 Task: In the Company bain.com; add deal stage: 'Decision Maker bought In'; Add amount '100000'; Select Deal Type: New Business; Select priority: 'High'; Associate deal with contact: choose any two contacts and company: Select any company.. Logged in from softage.1@softage.net
Action: Mouse moved to (92, 56)
Screenshot: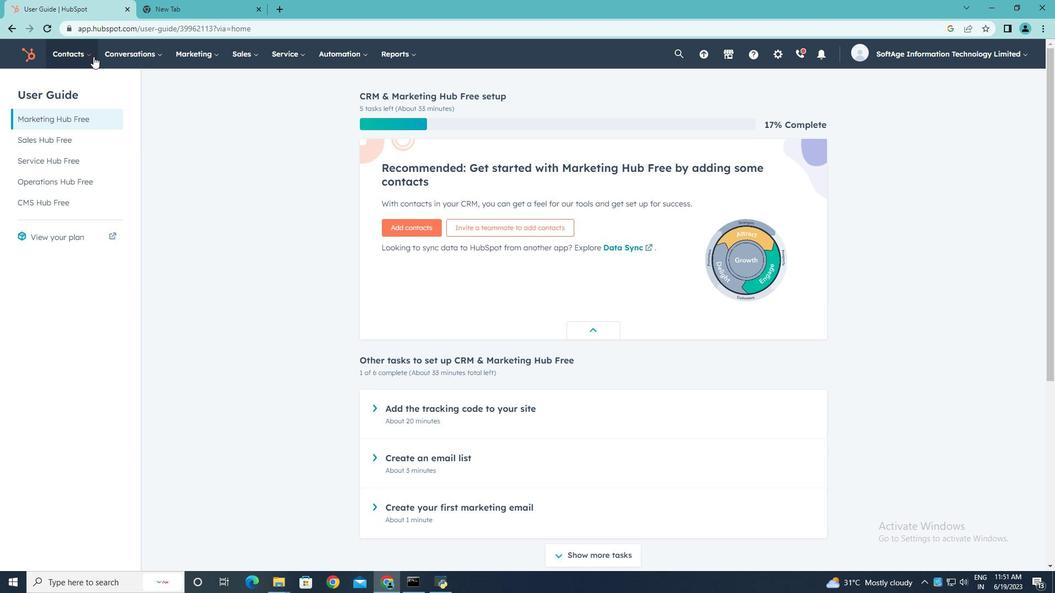 
Action: Mouse pressed left at (92, 56)
Screenshot: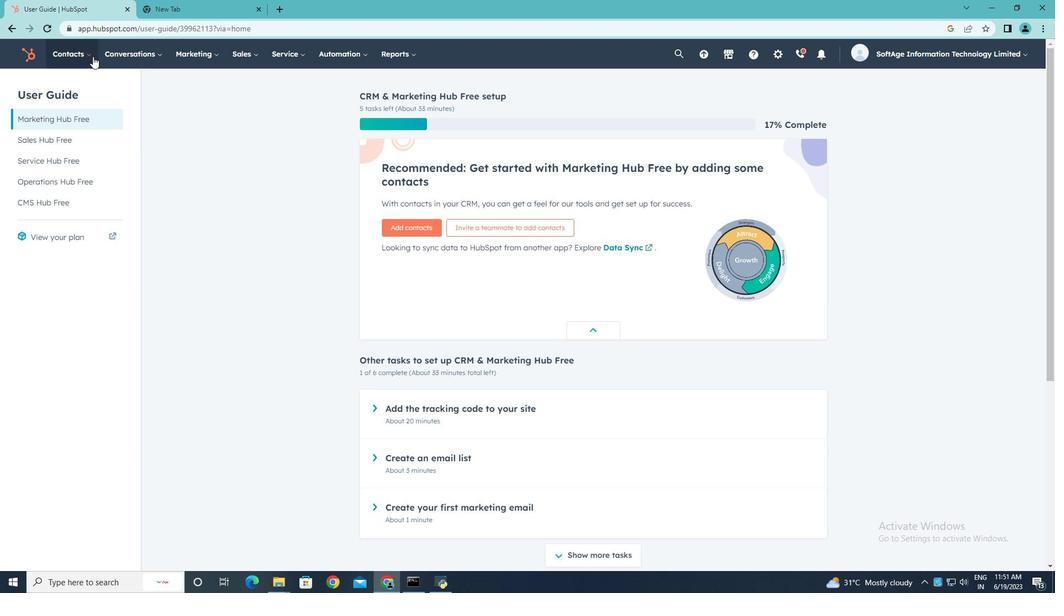 
Action: Mouse moved to (89, 110)
Screenshot: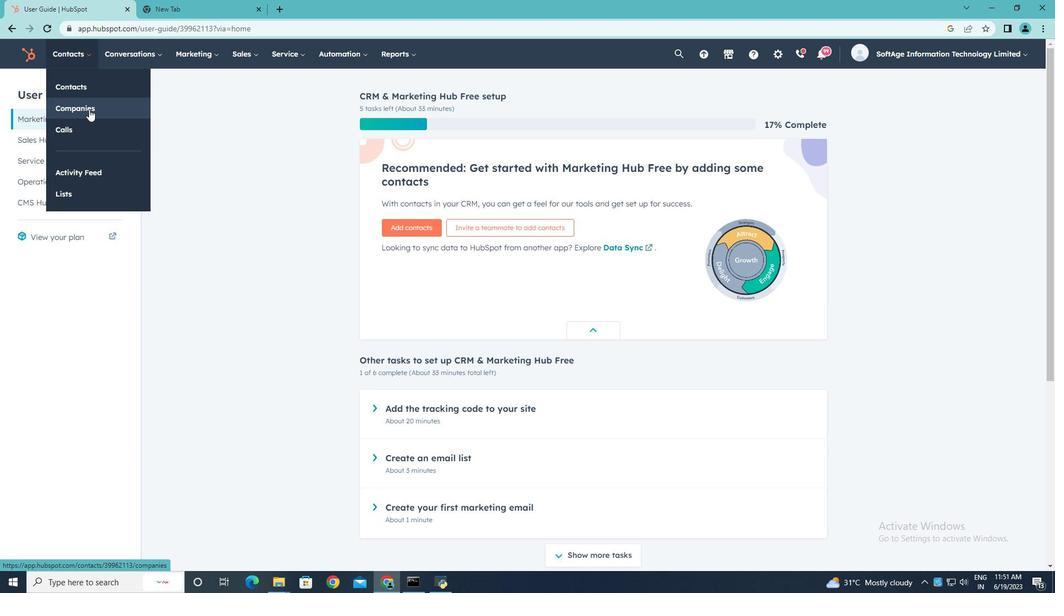 
Action: Mouse pressed left at (89, 110)
Screenshot: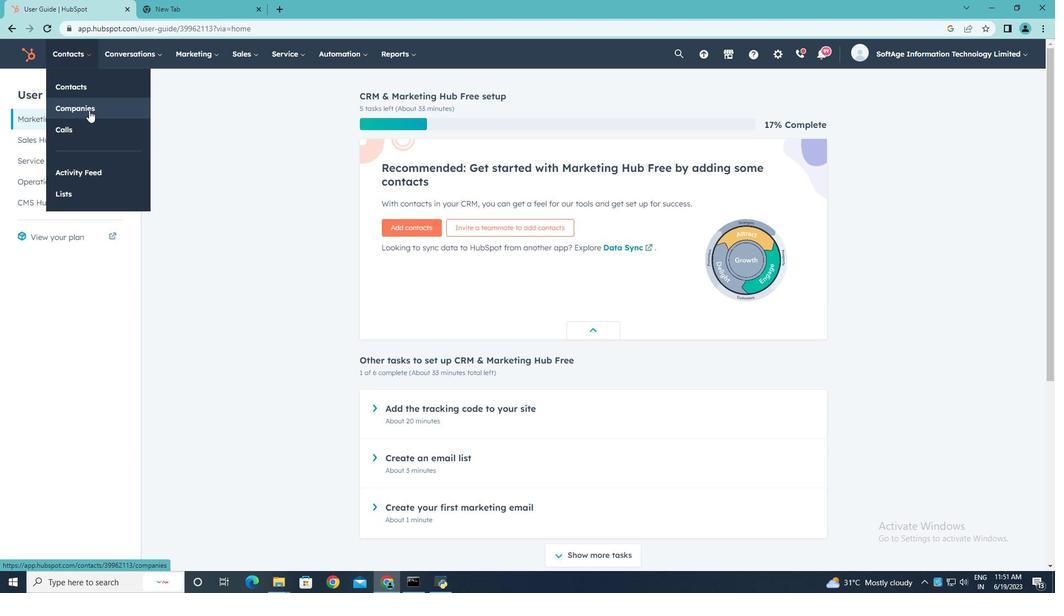 
Action: Mouse moved to (91, 176)
Screenshot: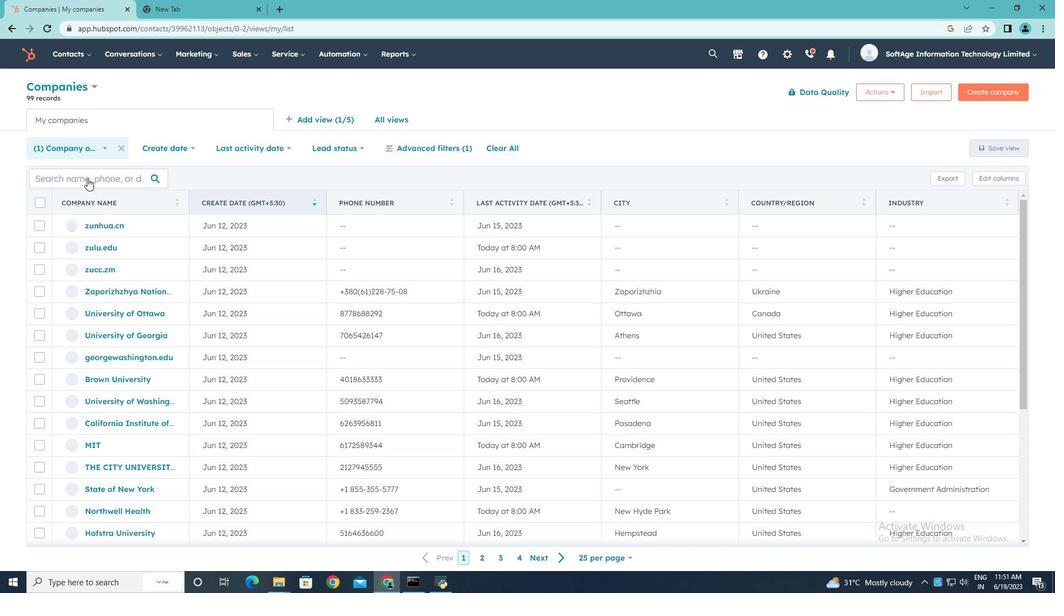 
Action: Mouse pressed left at (91, 176)
Screenshot: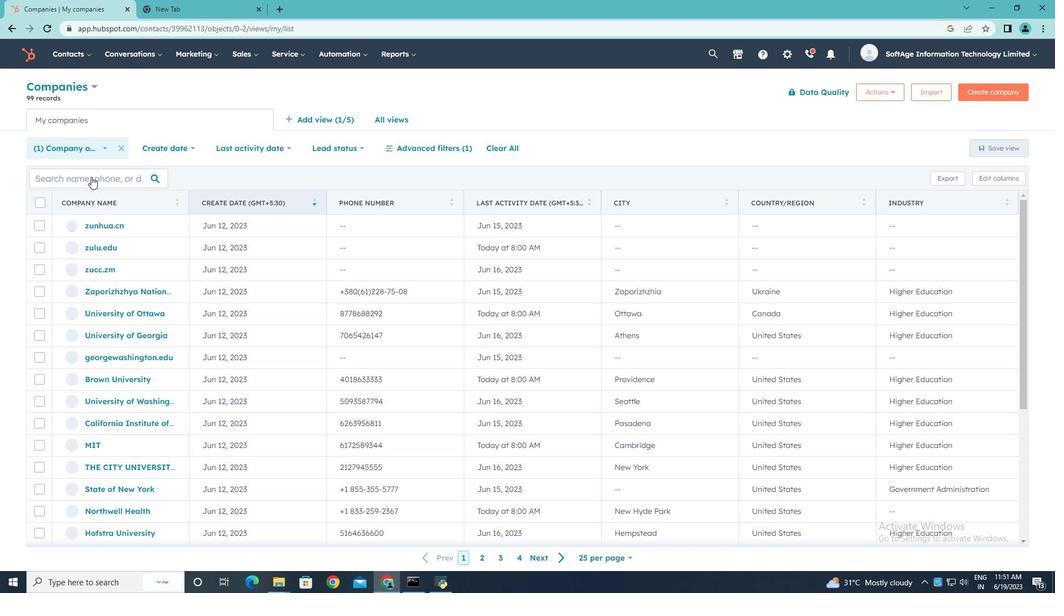 
Action: Mouse moved to (91, 175)
Screenshot: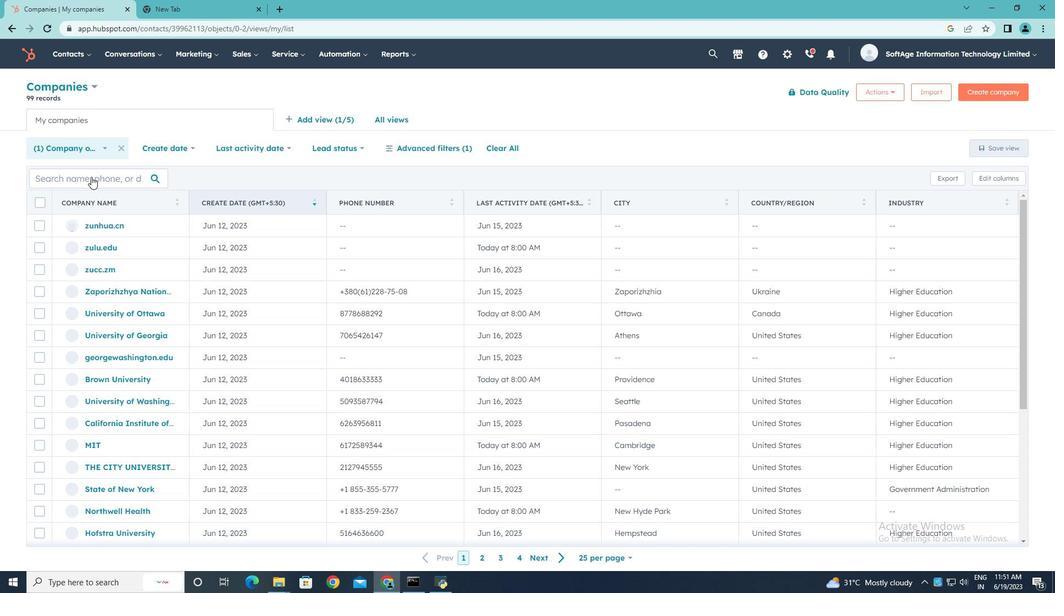 
Action: Key pressed bain.com
Screenshot: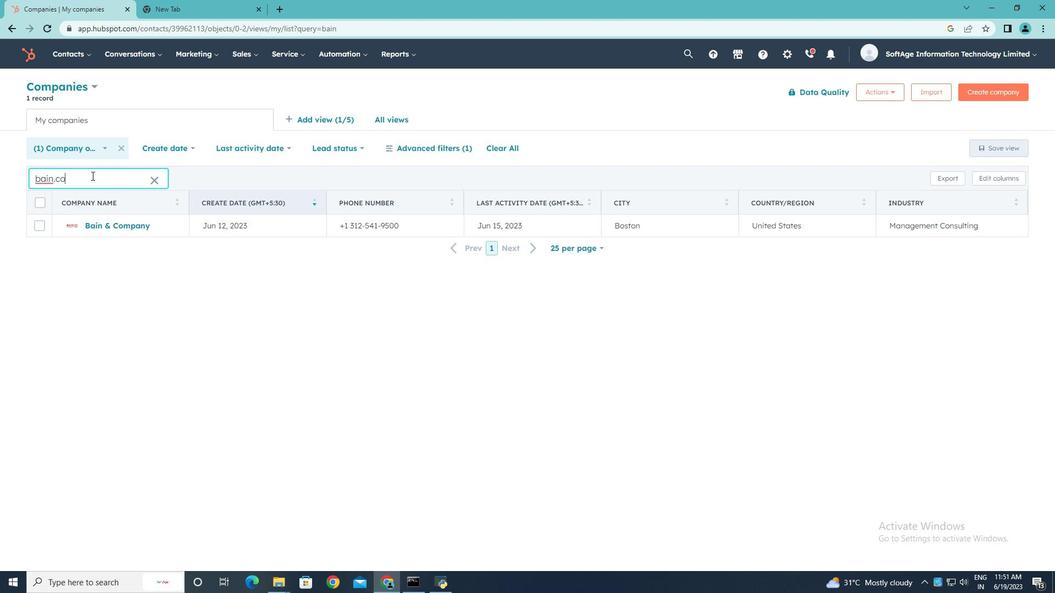 
Action: Mouse moved to (103, 227)
Screenshot: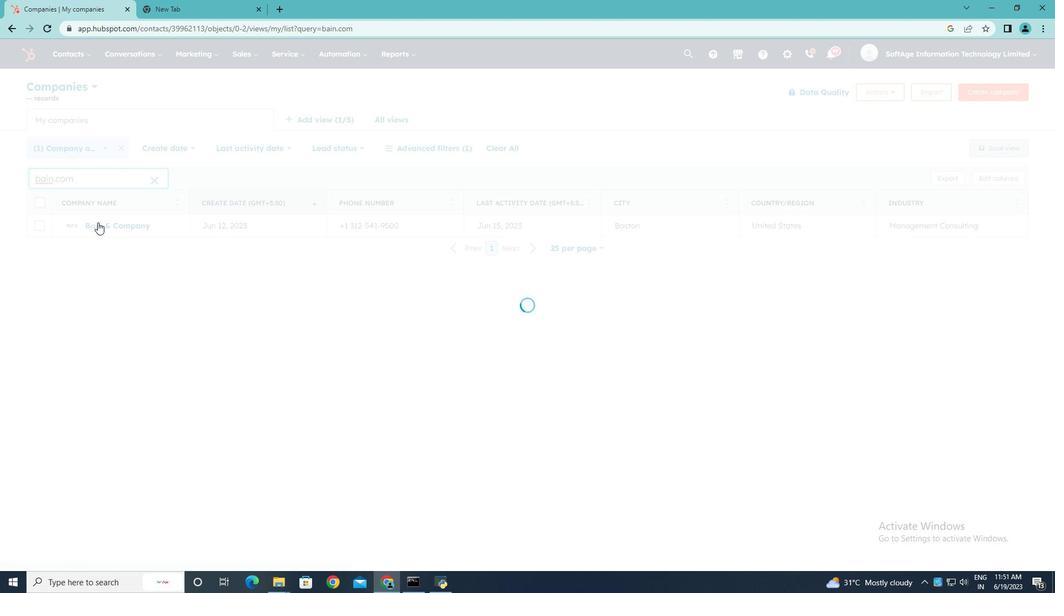 
Action: Mouse pressed left at (103, 227)
Screenshot: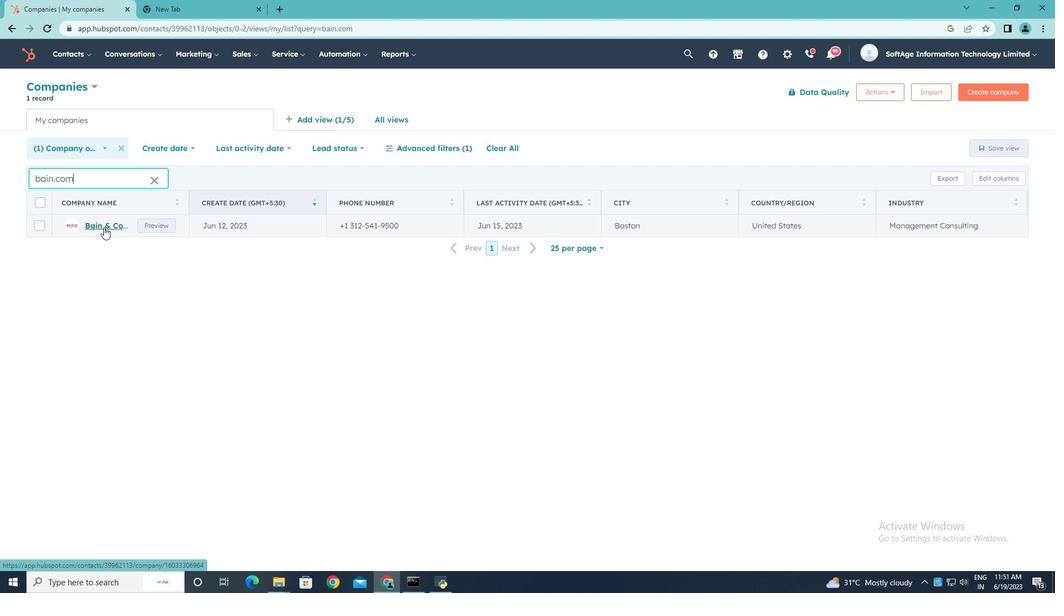 
Action: Mouse moved to (790, 306)
Screenshot: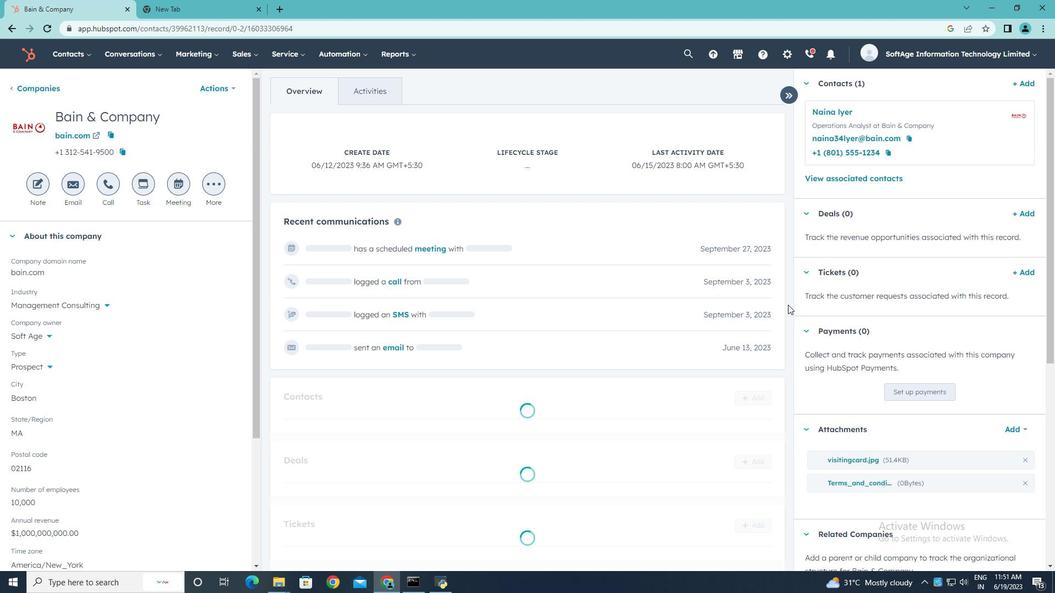 
Action: Mouse pressed left at (790, 306)
Screenshot: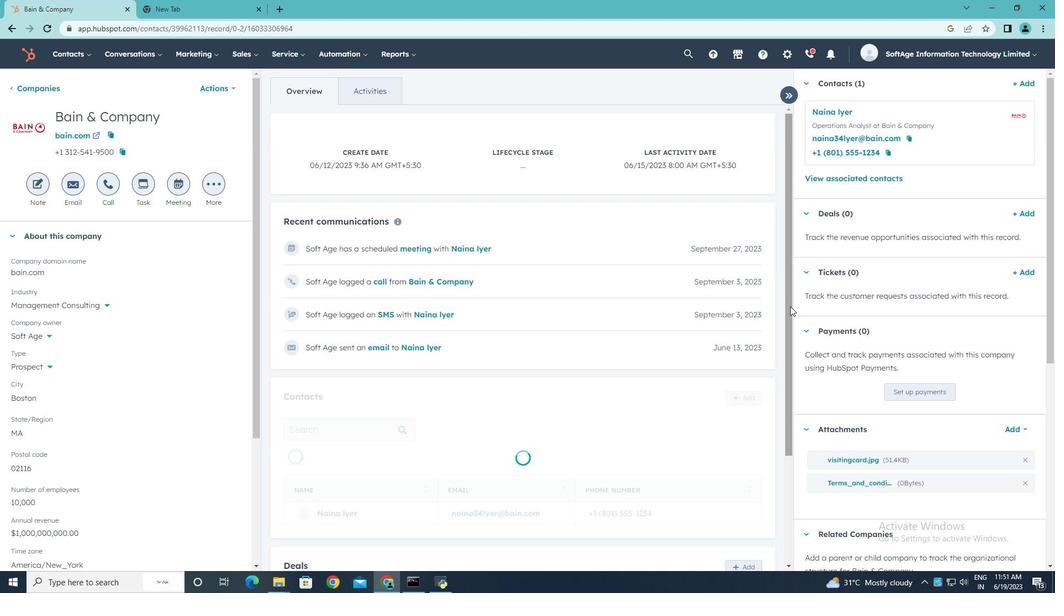 
Action: Mouse moved to (751, 423)
Screenshot: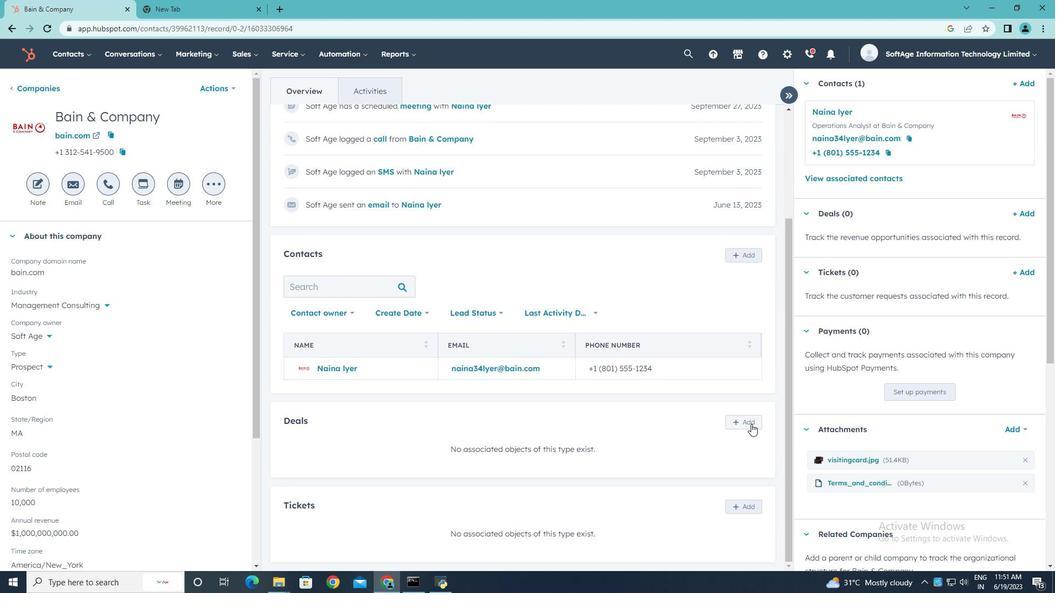 
Action: Mouse pressed left at (751, 423)
Screenshot: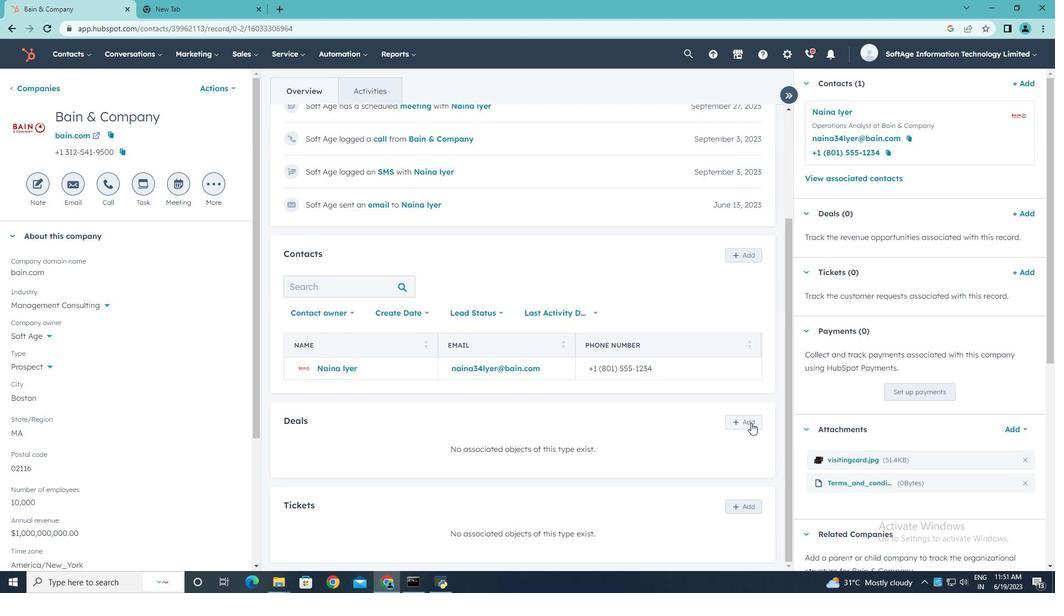 
Action: Mouse moved to (1009, 279)
Screenshot: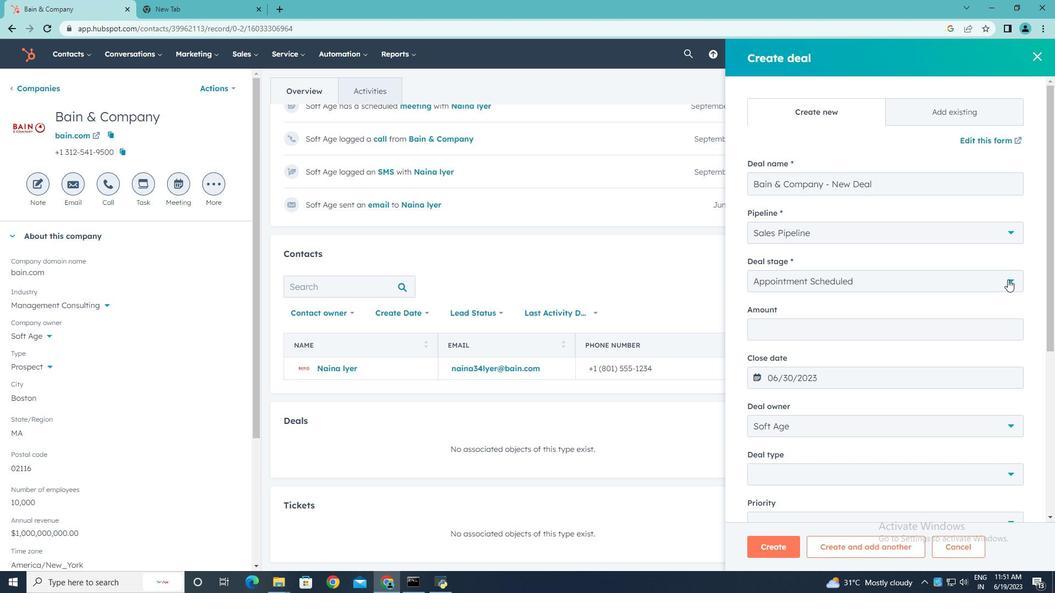 
Action: Mouse pressed left at (1009, 279)
Screenshot: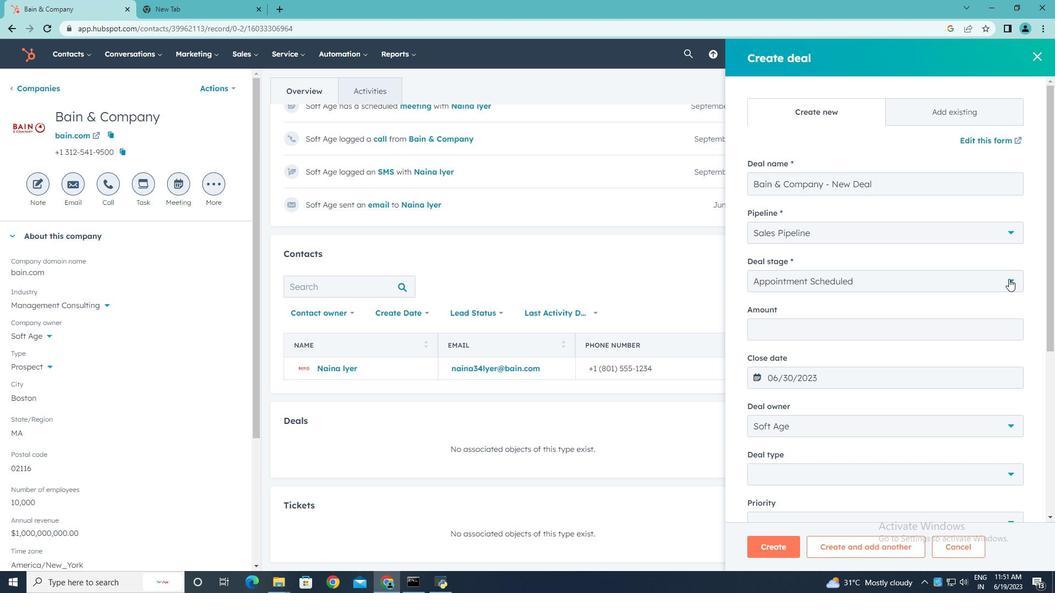 
Action: Mouse moved to (862, 406)
Screenshot: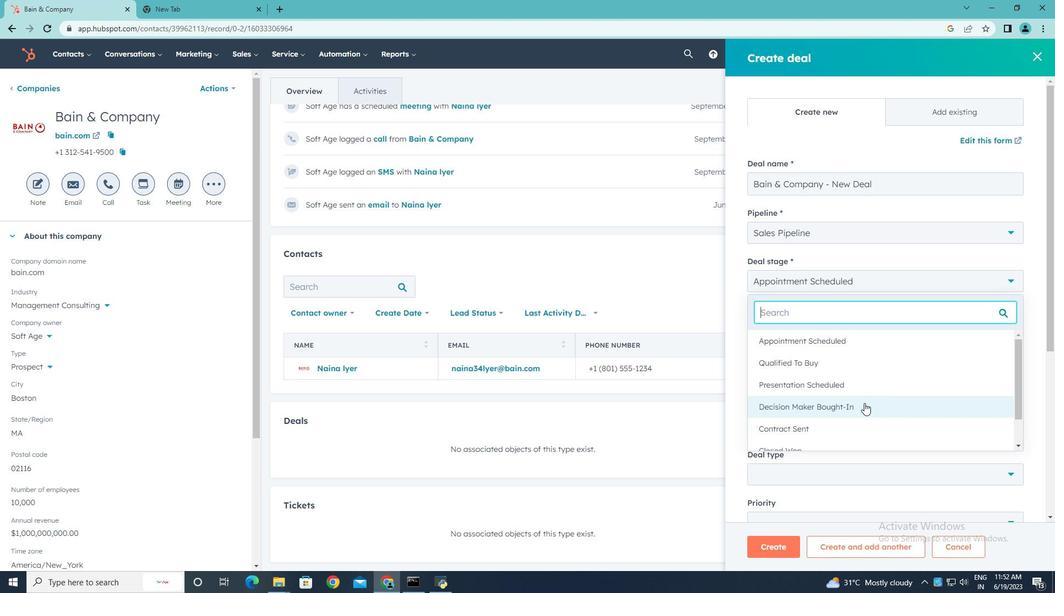 
Action: Mouse pressed left at (862, 406)
Screenshot: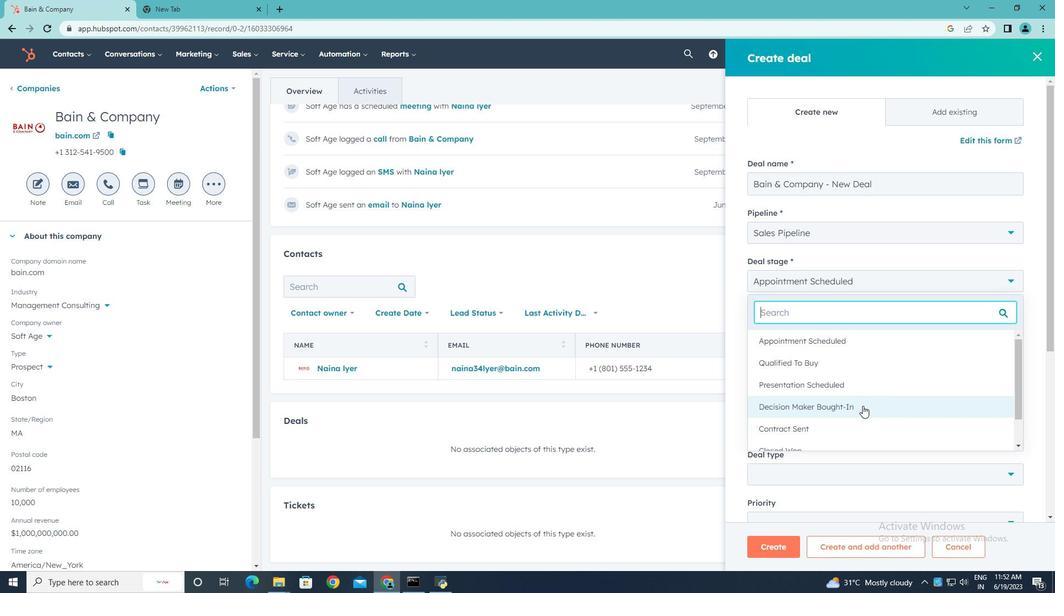 
Action: Mouse moved to (836, 330)
Screenshot: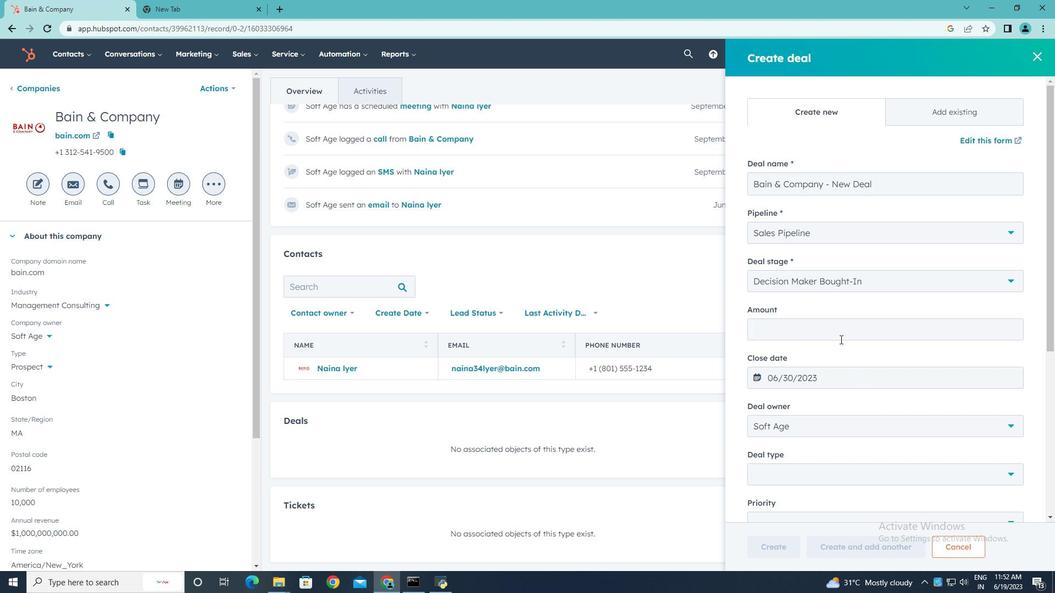 
Action: Mouse pressed left at (836, 330)
Screenshot: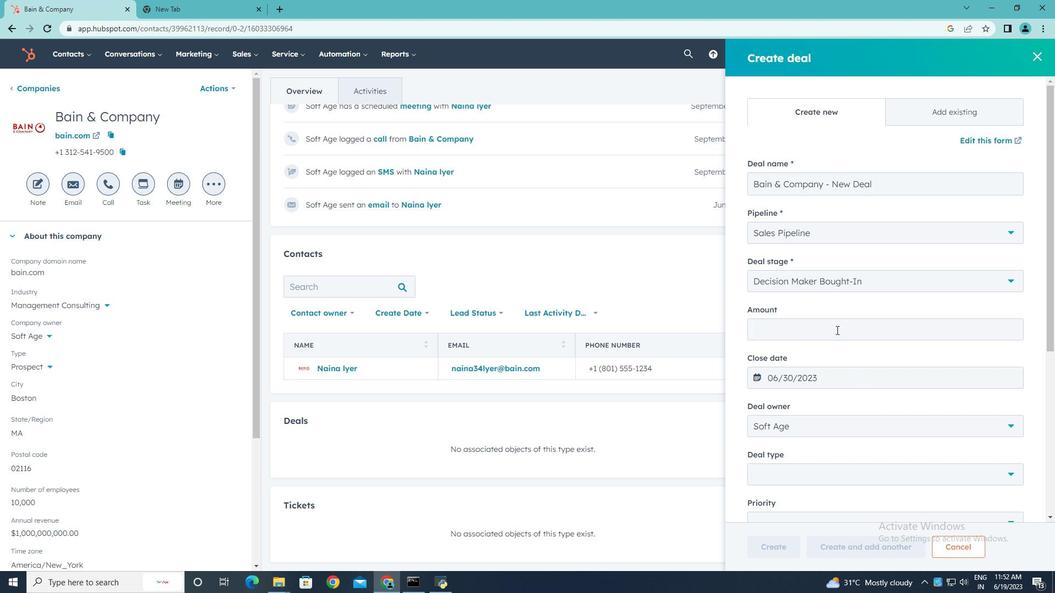 
Action: Key pressed 100000
Screenshot: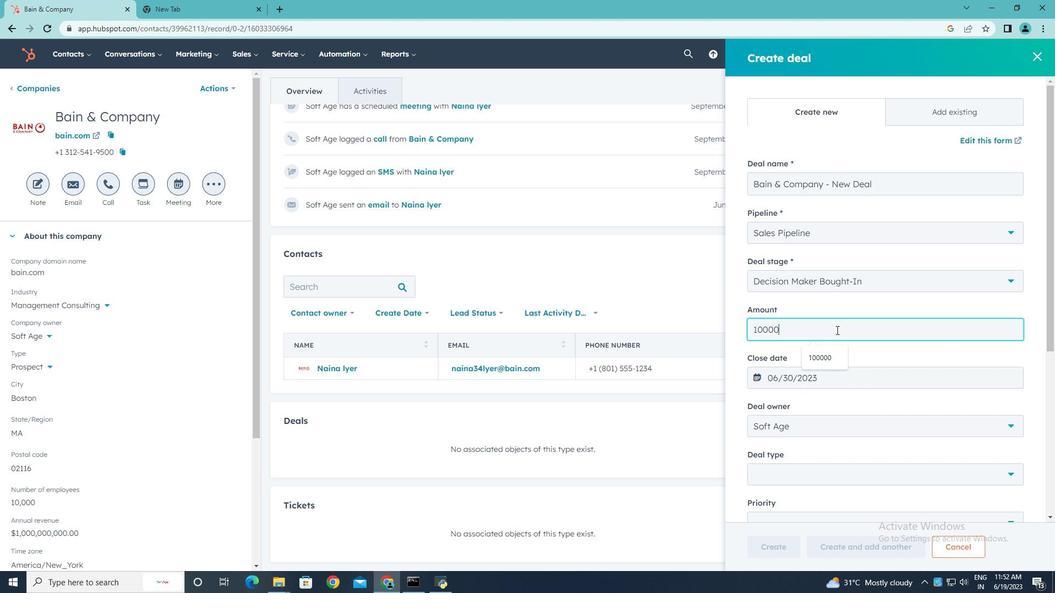 
Action: Mouse moved to (1010, 473)
Screenshot: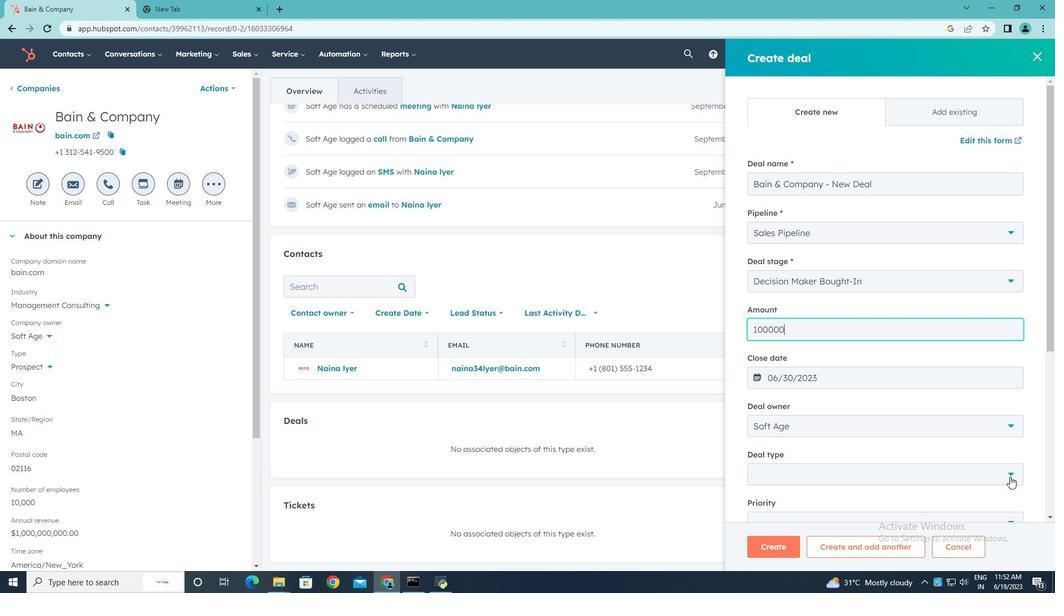
Action: Mouse pressed left at (1010, 473)
Screenshot: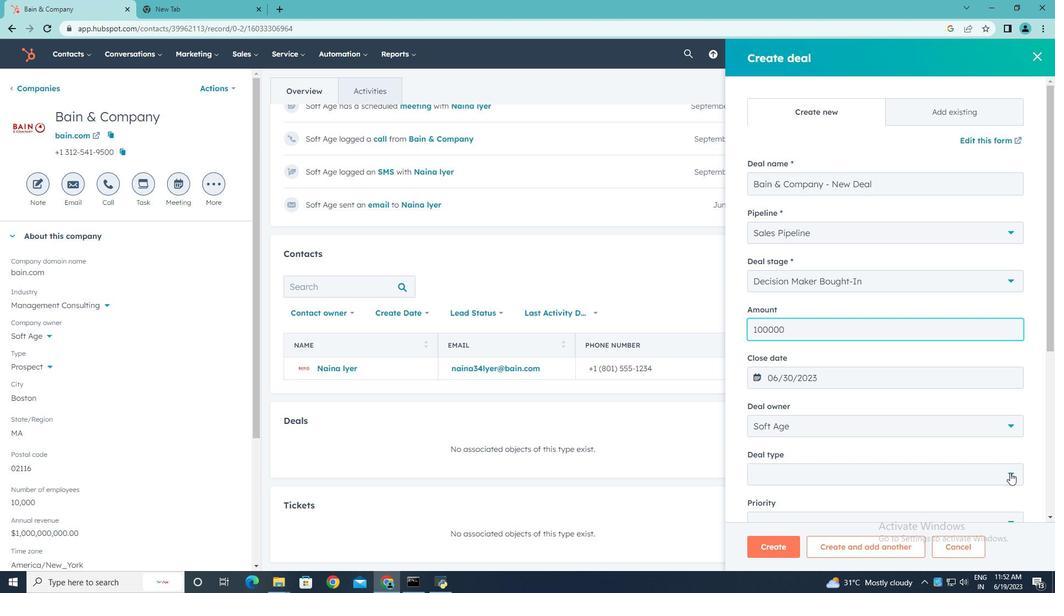 
Action: Mouse moved to (796, 530)
Screenshot: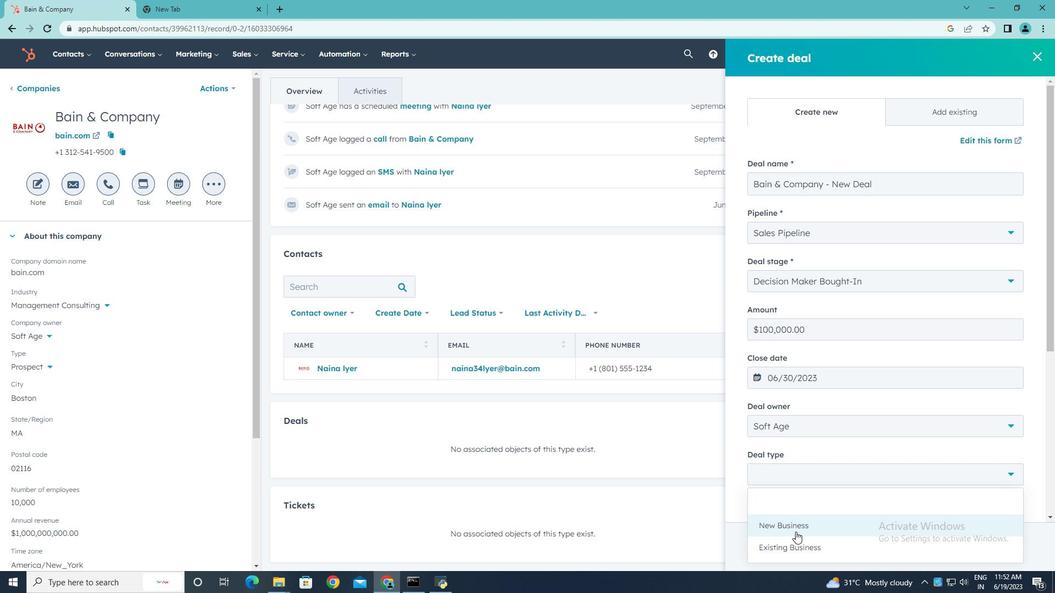 
Action: Mouse pressed left at (796, 530)
Screenshot: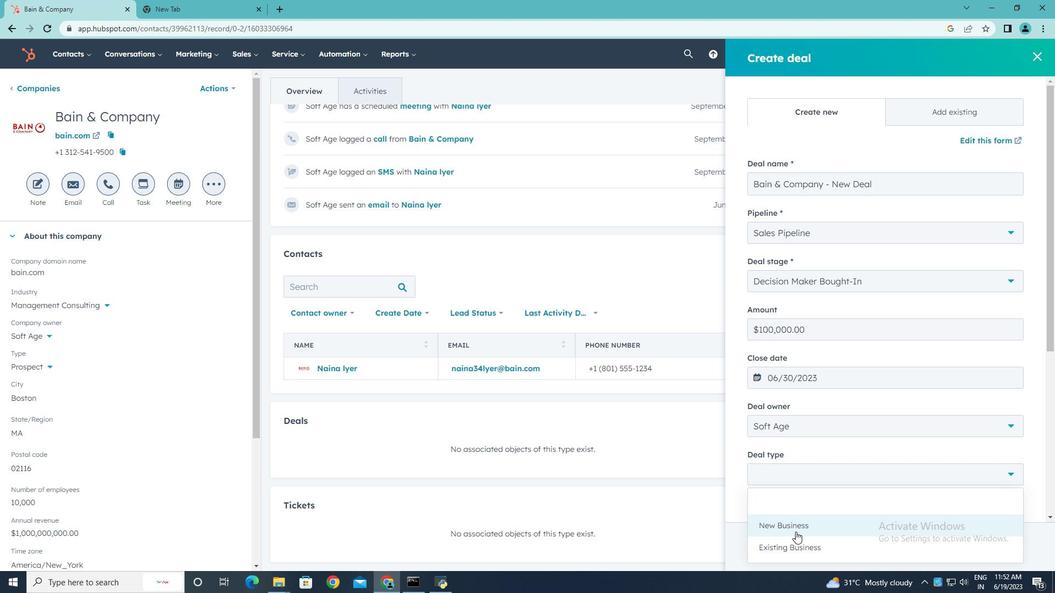 
Action: Mouse moved to (1052, 339)
Screenshot: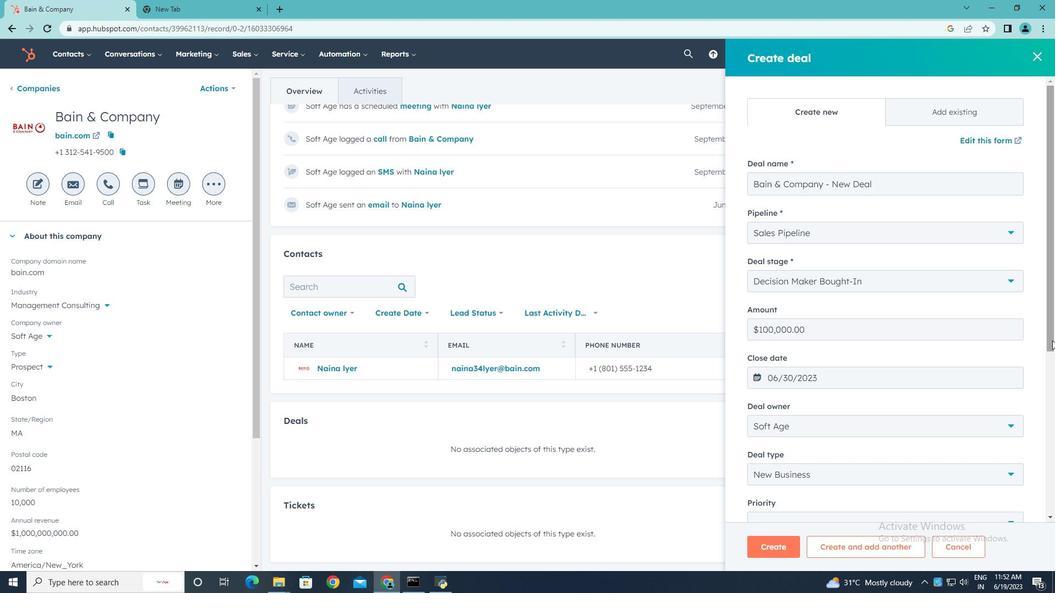 
Action: Mouse pressed left at (1052, 339)
Screenshot: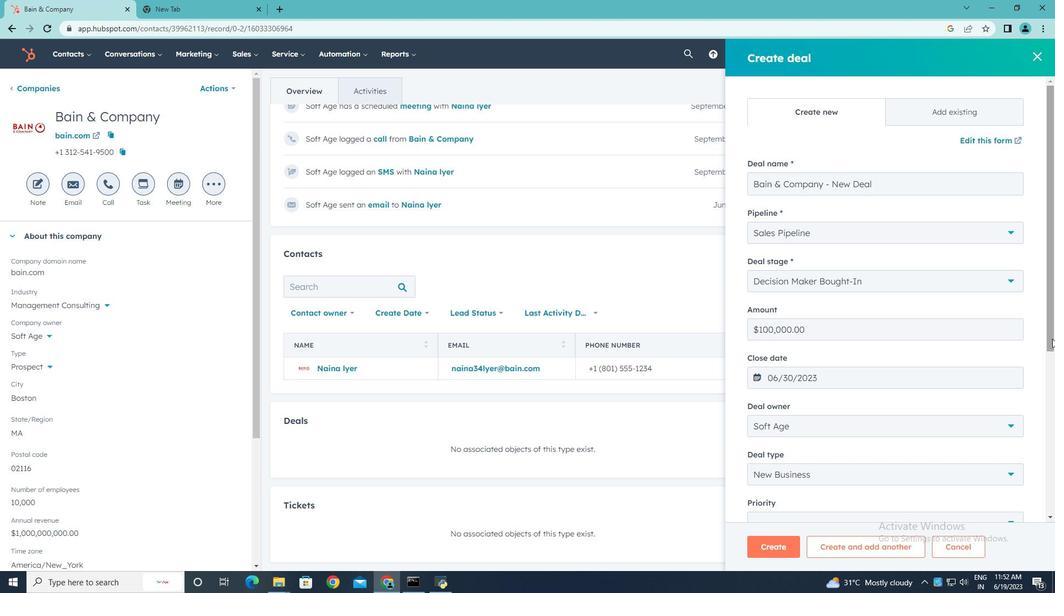 
Action: Mouse moved to (1008, 249)
Screenshot: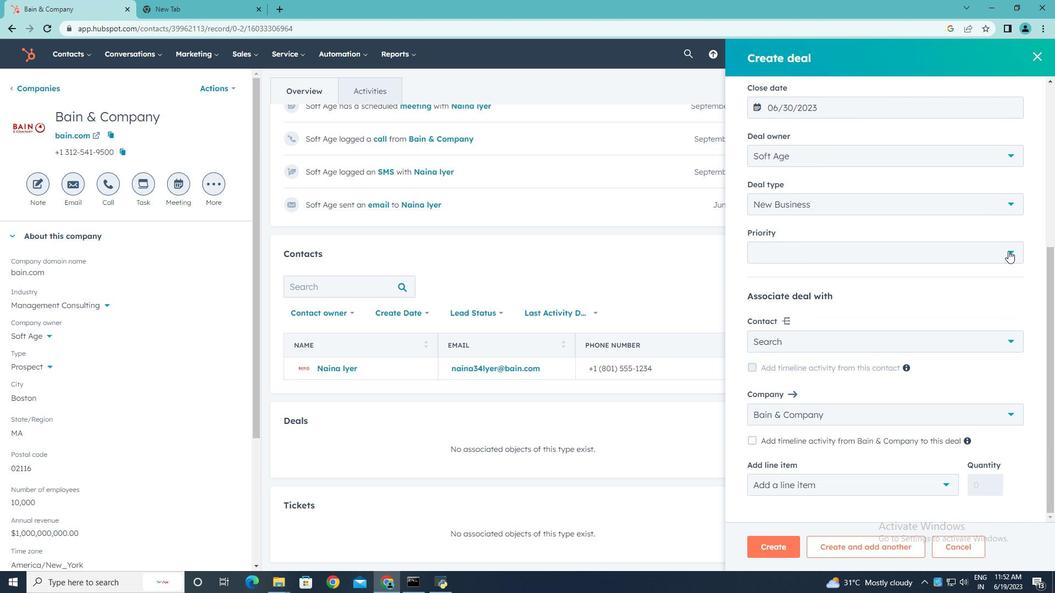 
Action: Mouse pressed left at (1008, 249)
Screenshot: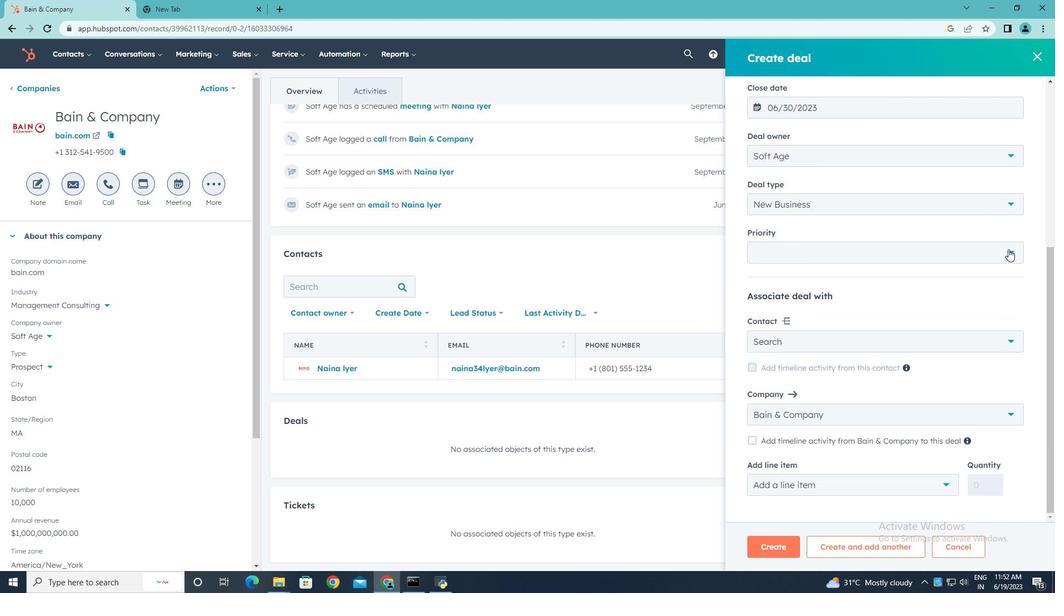 
Action: Mouse moved to (842, 342)
Screenshot: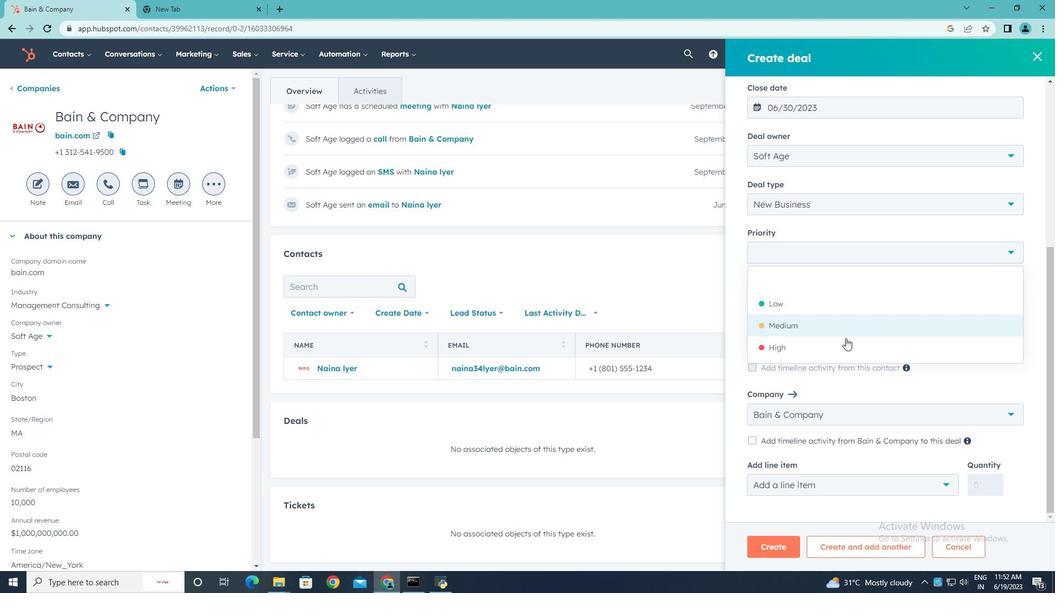 
Action: Mouse pressed left at (842, 342)
Screenshot: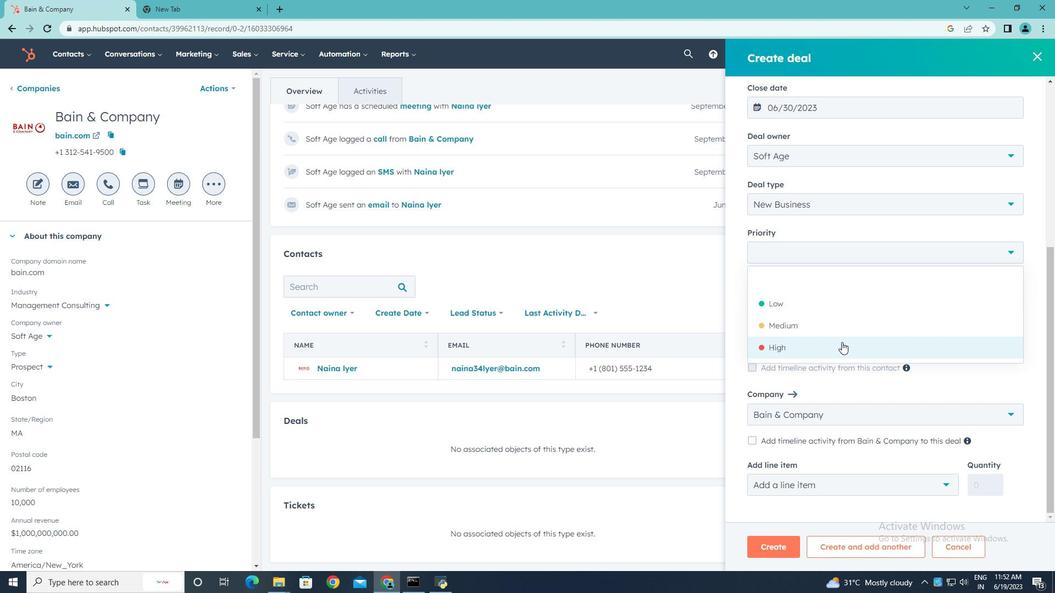 
Action: Mouse moved to (1009, 339)
Screenshot: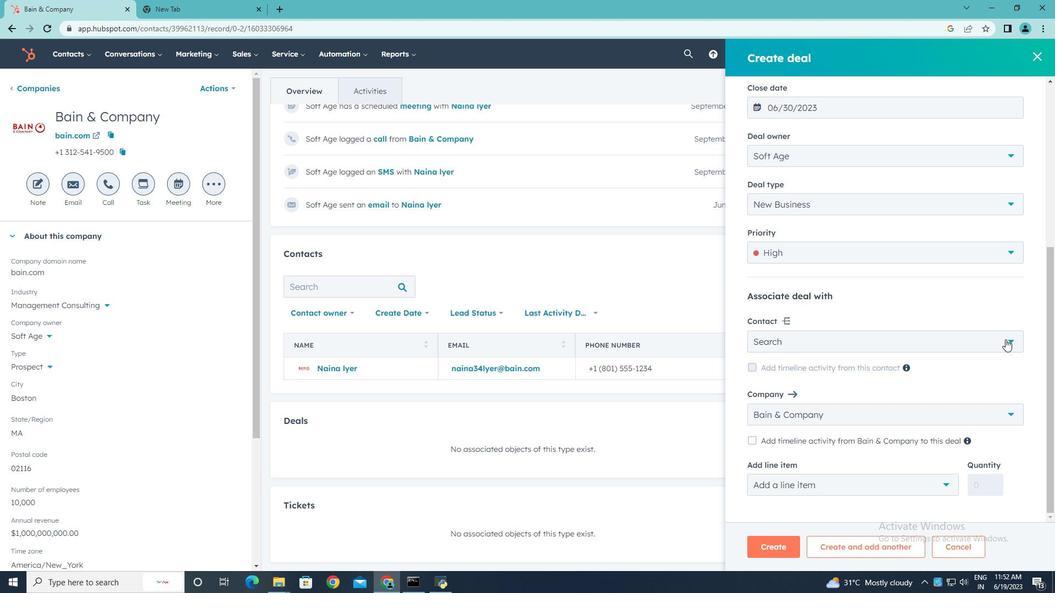 
Action: Mouse pressed left at (1009, 339)
Screenshot: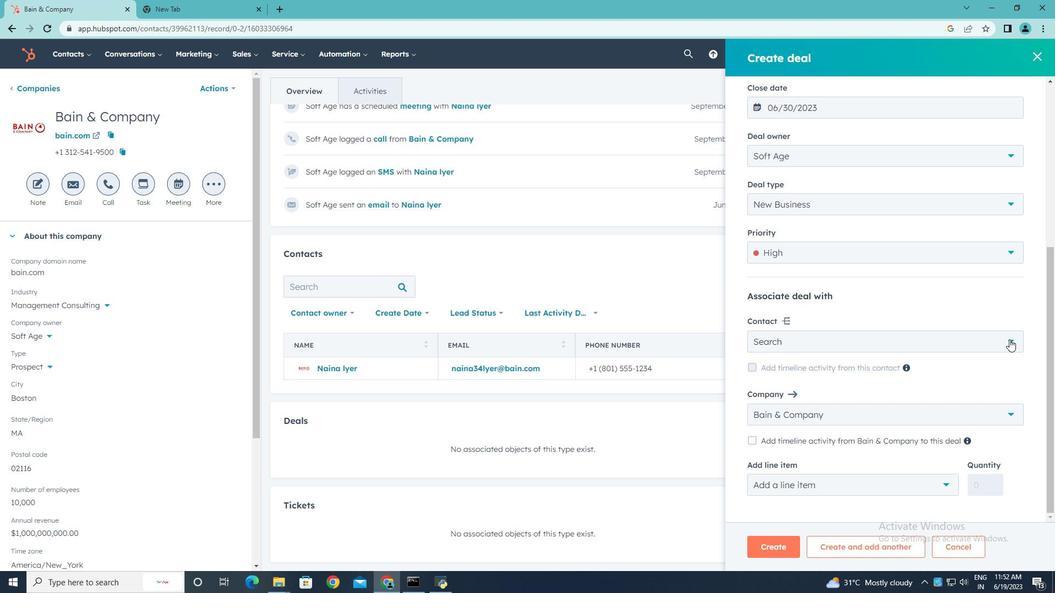 
Action: Mouse moved to (906, 440)
Screenshot: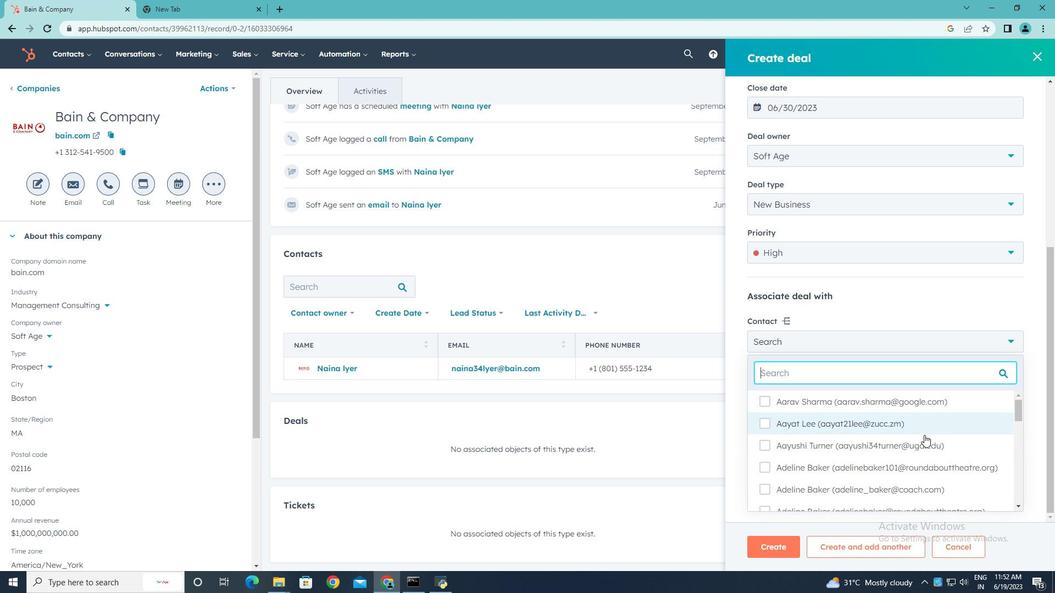 
Action: Mouse scrolled (906, 440) with delta (0, 0)
Screenshot: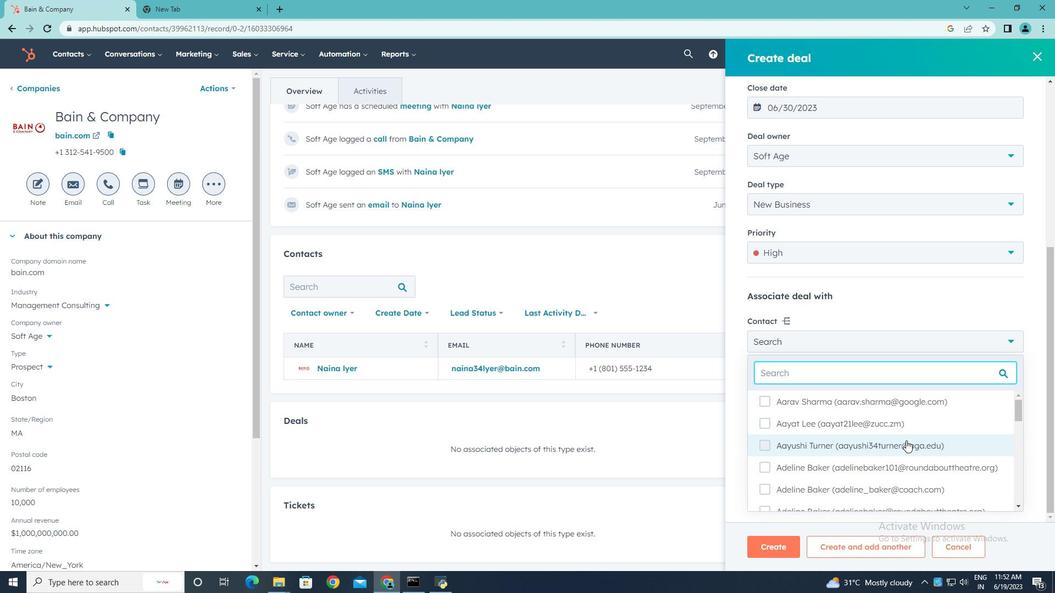 
Action: Mouse scrolled (906, 440) with delta (0, 0)
Screenshot: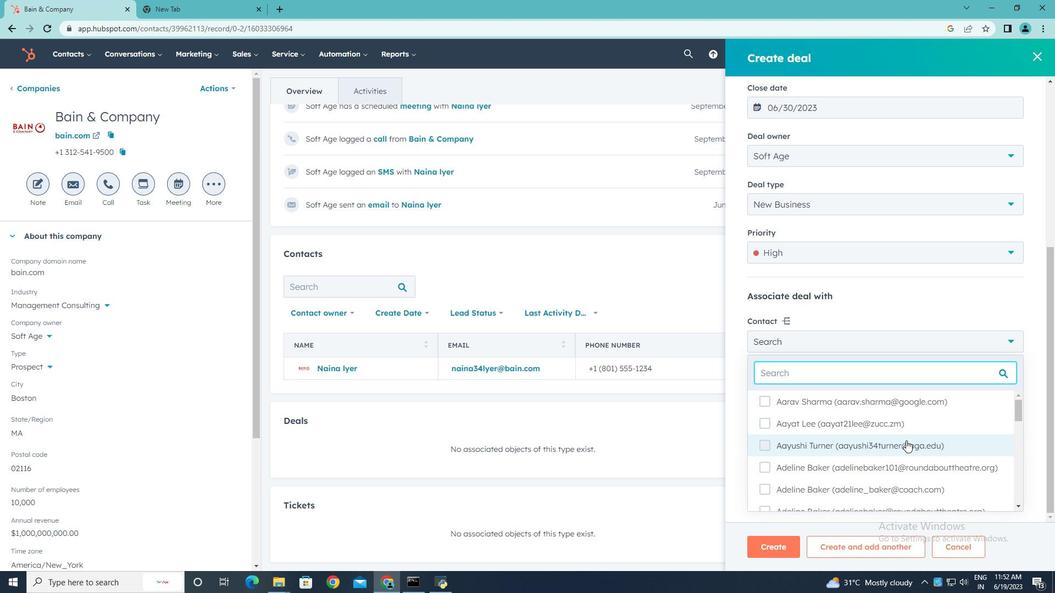 
Action: Mouse scrolled (906, 440) with delta (0, 0)
Screenshot: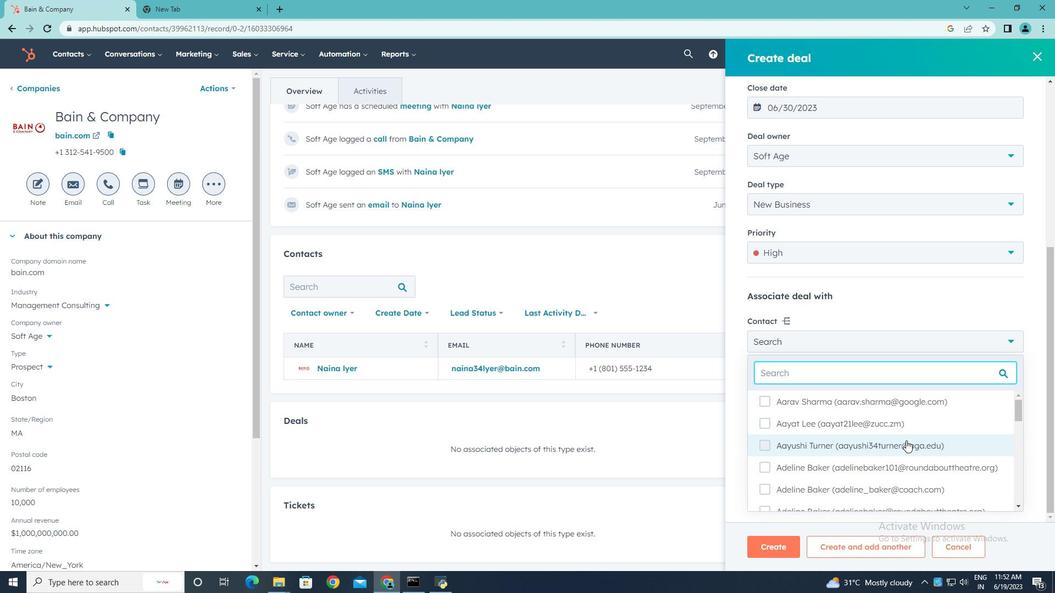 
Action: Mouse scrolled (906, 440) with delta (0, 0)
Screenshot: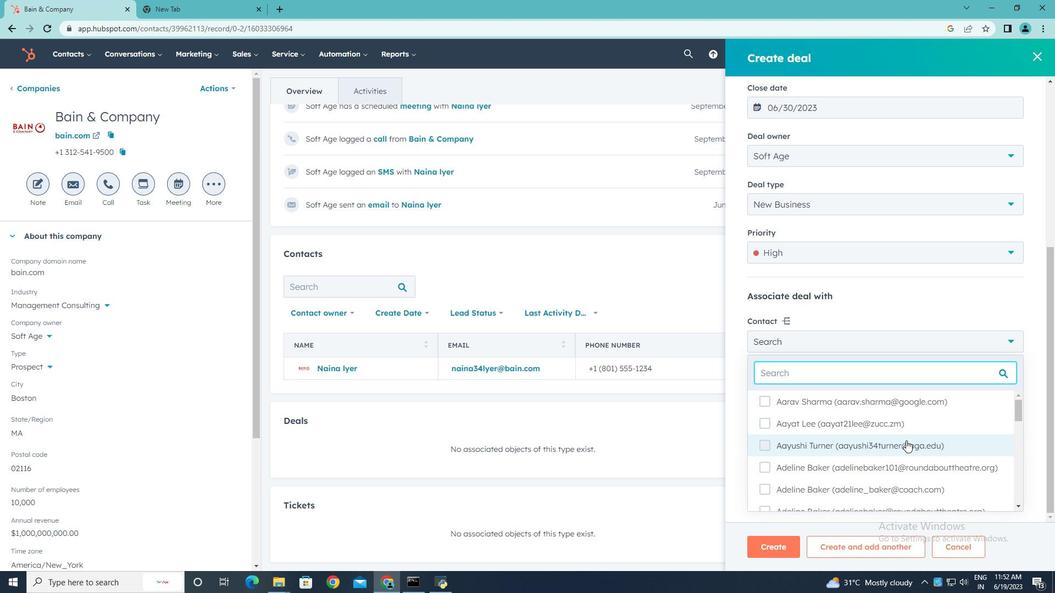 
Action: Mouse scrolled (906, 440) with delta (0, 0)
Screenshot: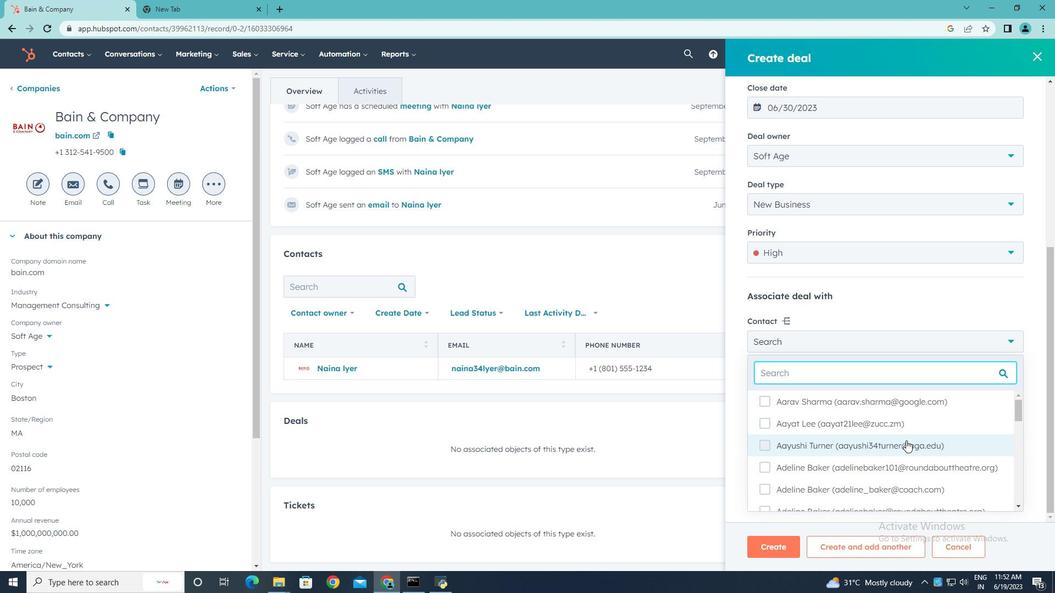 
Action: Mouse scrolled (906, 440) with delta (0, 0)
Screenshot: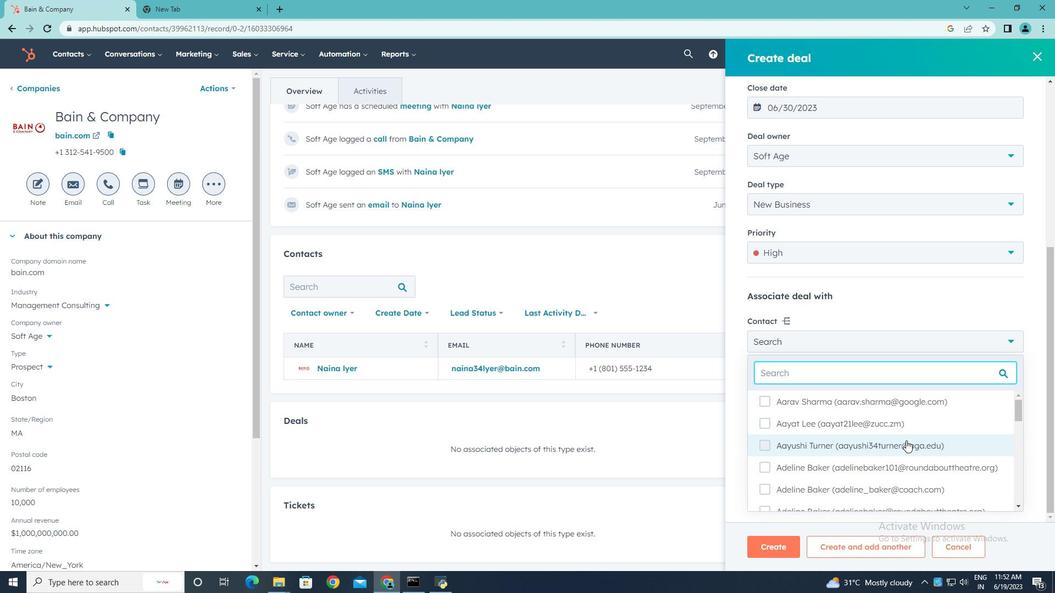 
Action: Mouse moved to (770, 446)
Screenshot: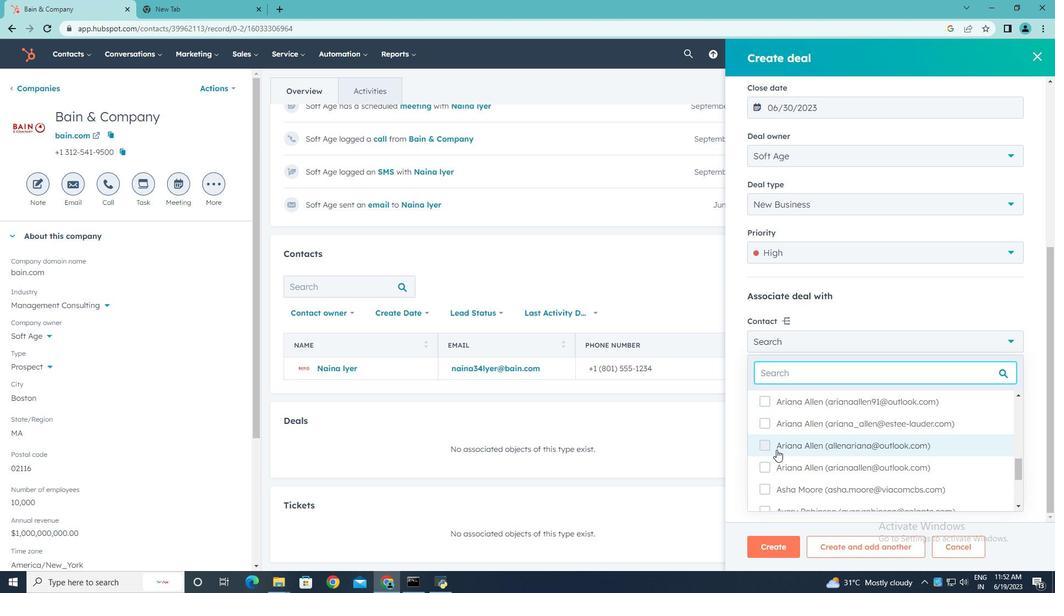 
Action: Mouse pressed left at (770, 446)
Screenshot: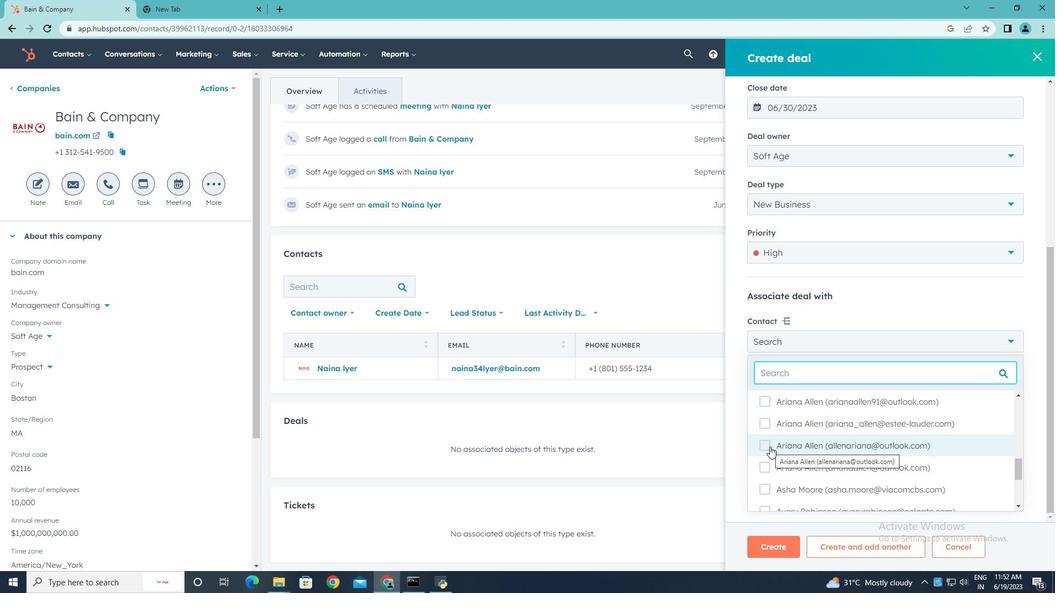 
Action: Mouse moved to (763, 485)
Screenshot: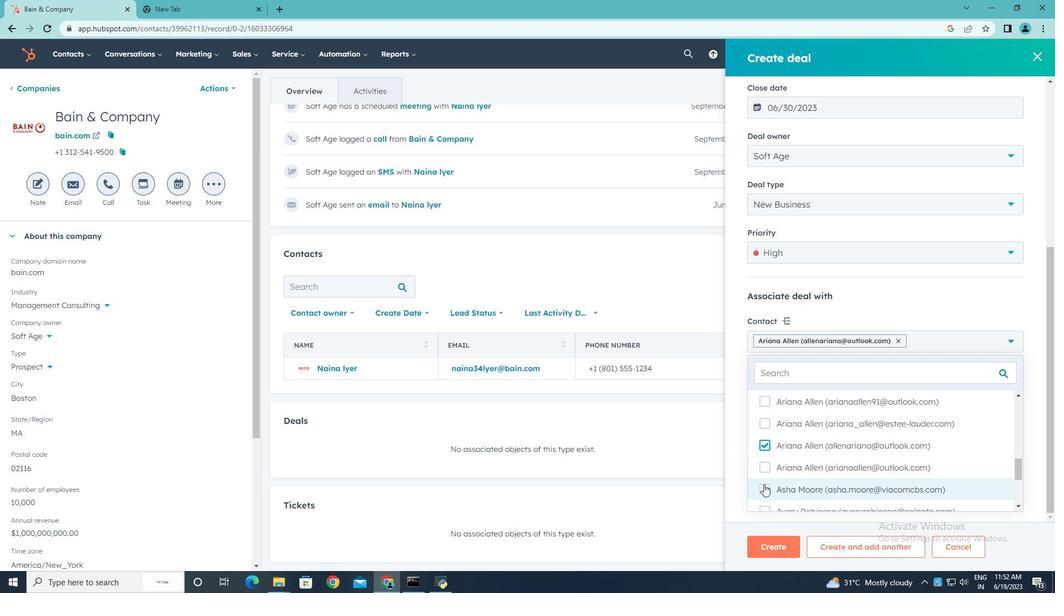 
Action: Mouse pressed left at (763, 485)
Screenshot: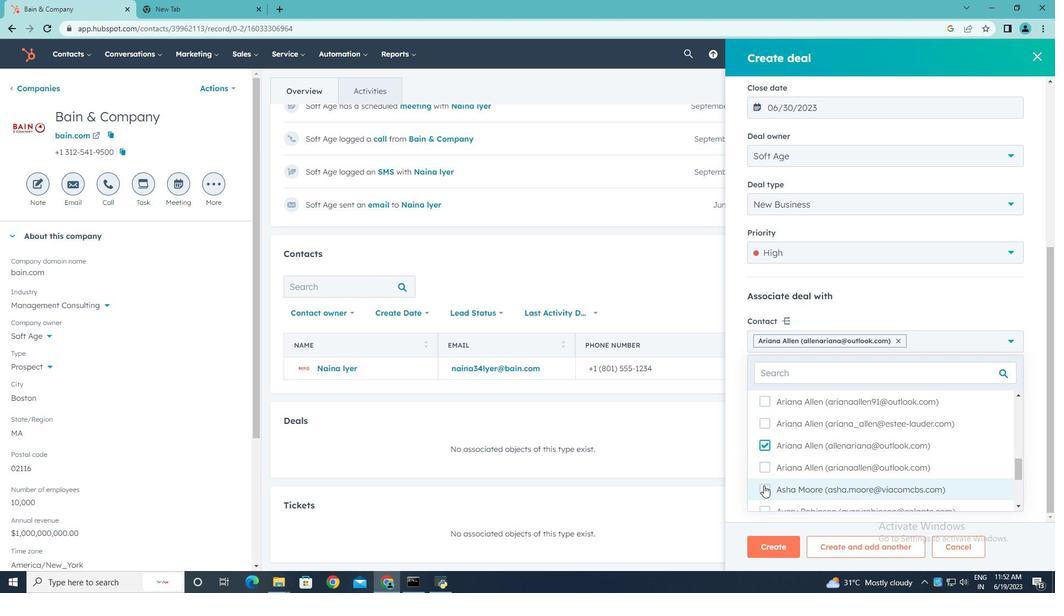 
Action: Mouse moved to (1011, 350)
Screenshot: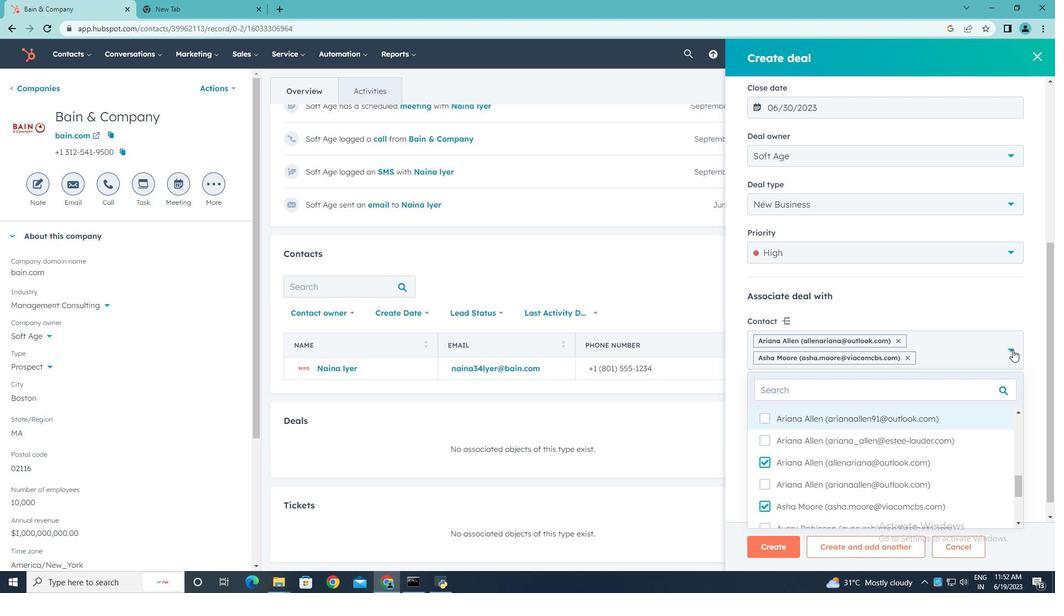 
Action: Mouse pressed left at (1011, 350)
Screenshot: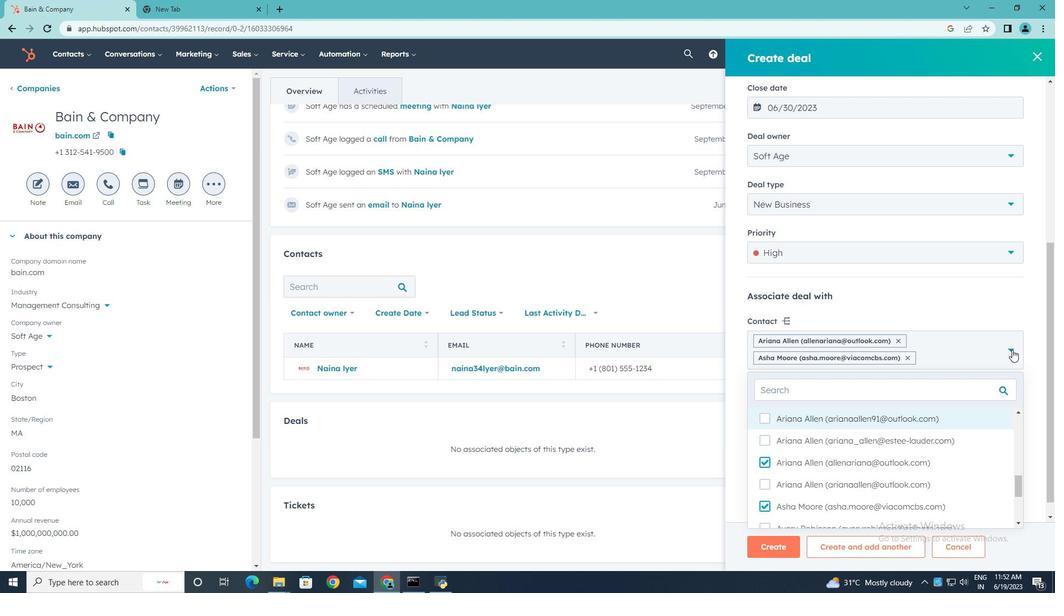 
Action: Mouse moved to (771, 544)
Screenshot: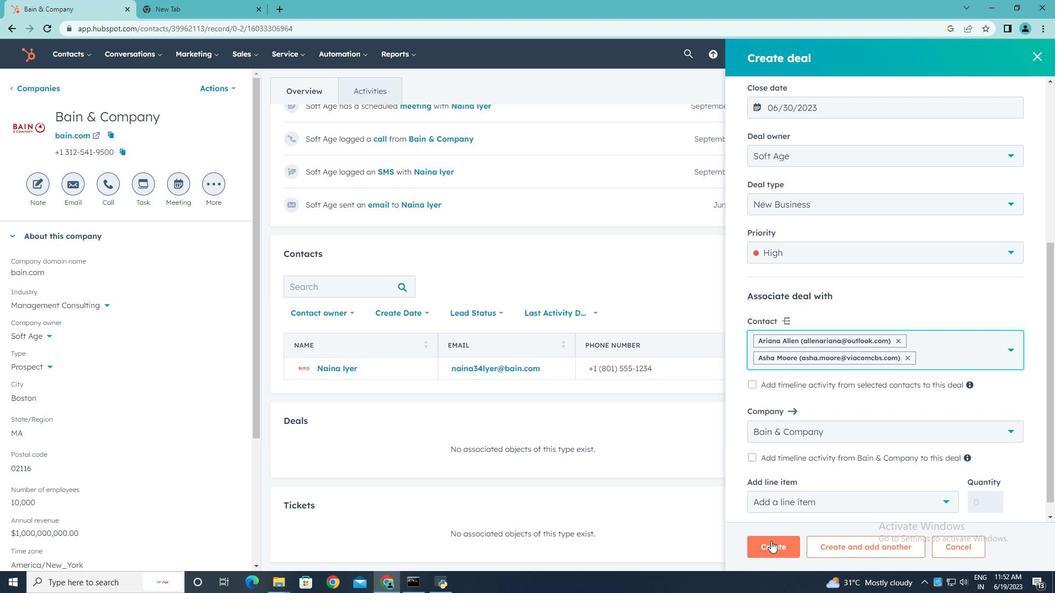 
Action: Mouse pressed left at (771, 544)
Screenshot: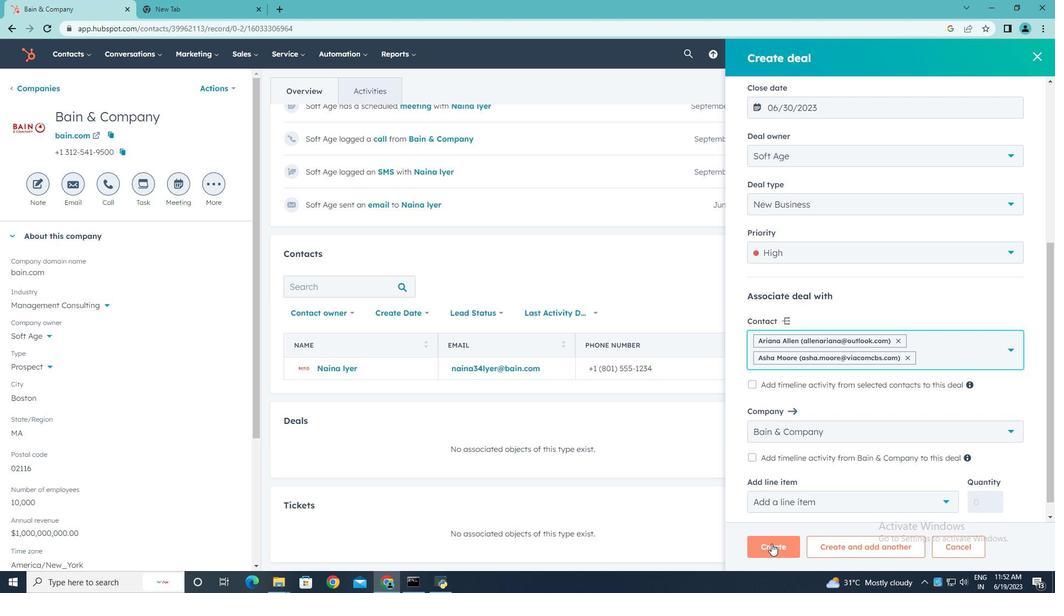 
